 Task: Enable superhost stays with recognized hosts.
Action: Mouse pressed left at (1126, 186)
Screenshot: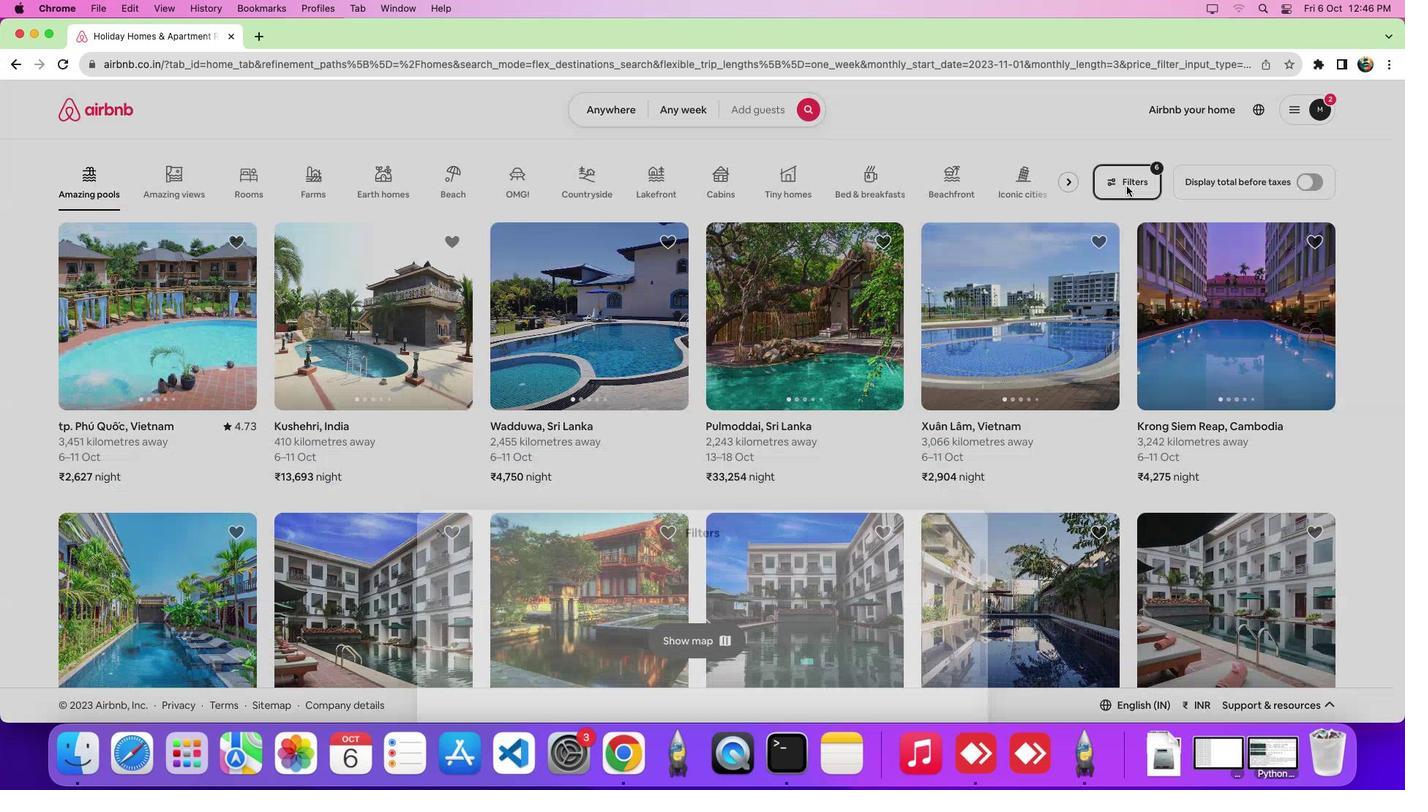 
Action: Mouse moved to (569, 269)
Screenshot: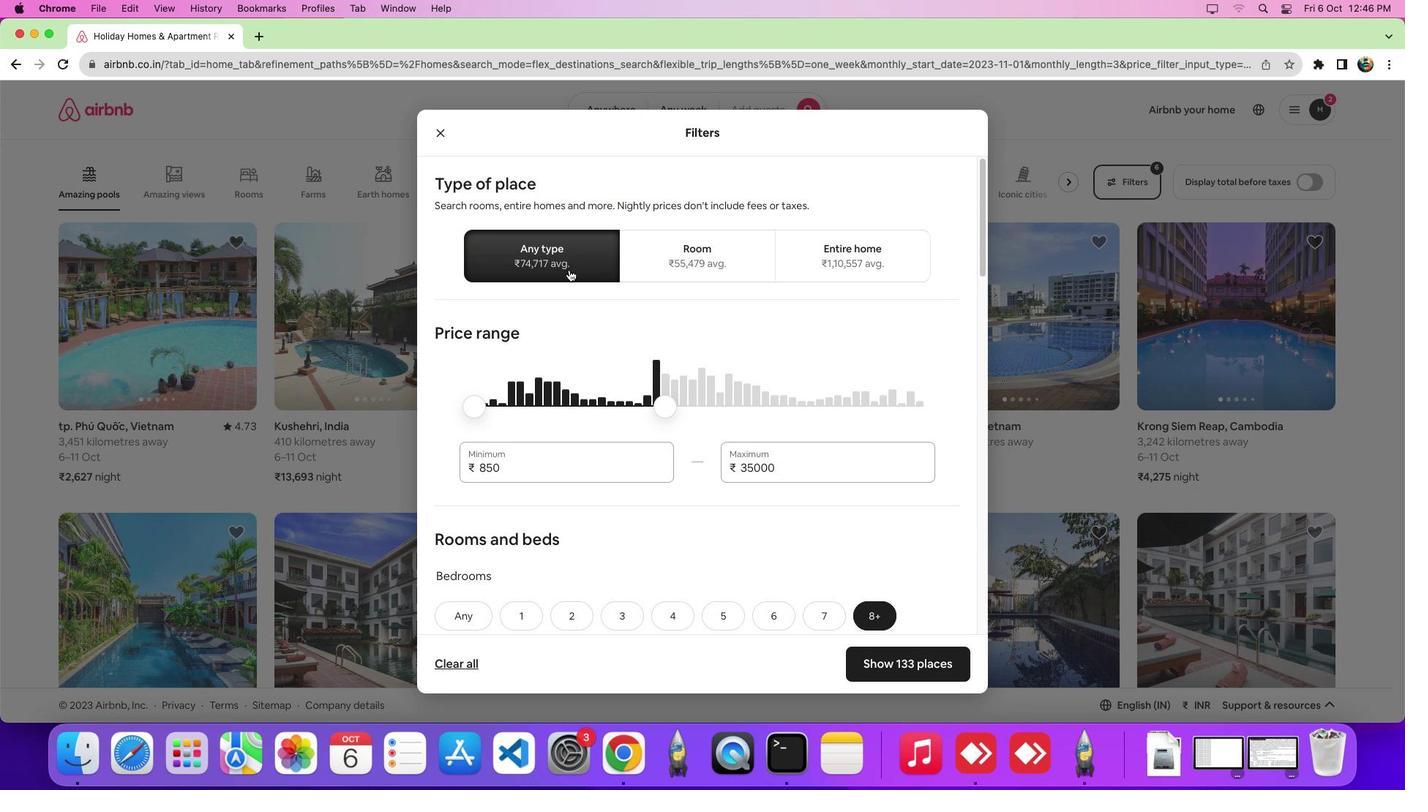 
Action: Mouse pressed left at (569, 269)
Screenshot: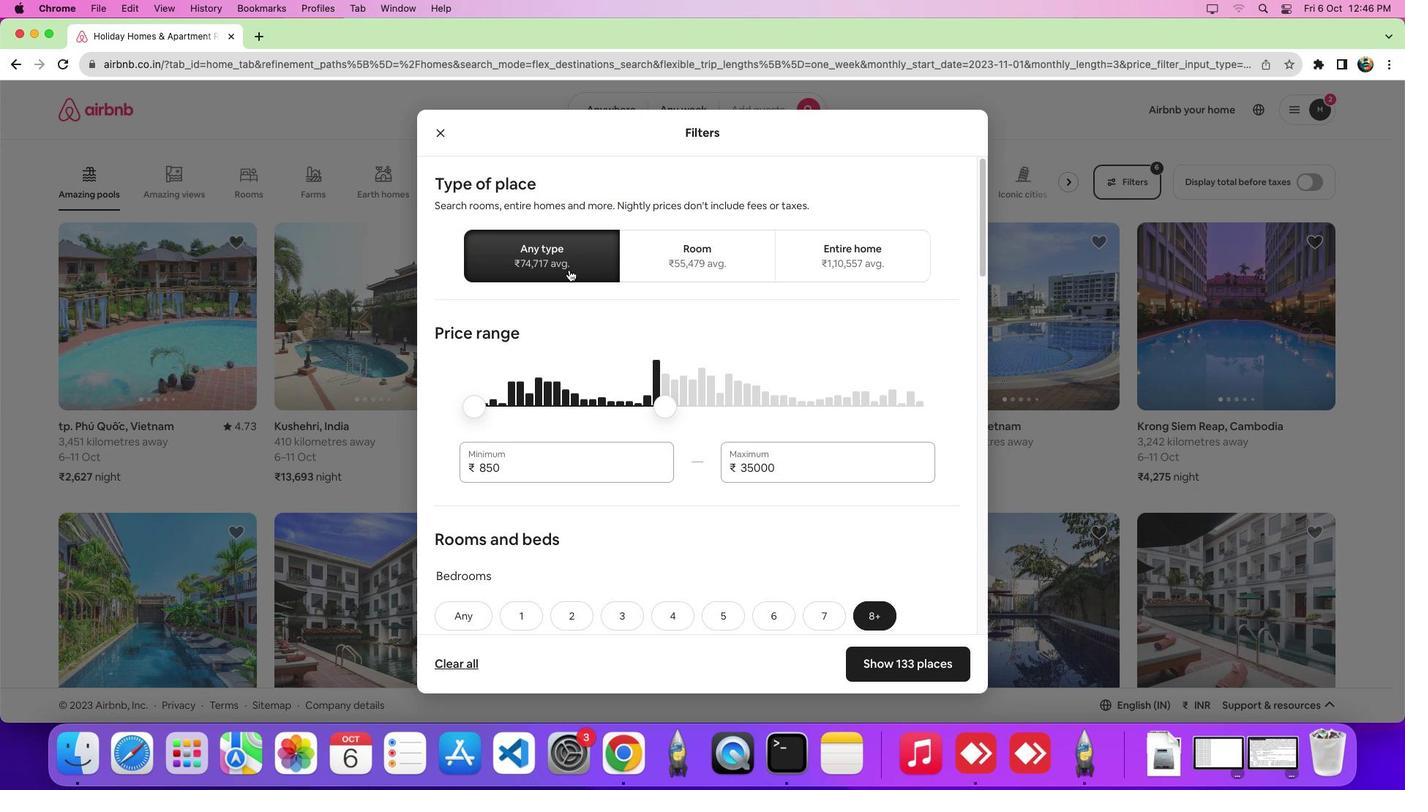 
Action: Mouse moved to (766, 412)
Screenshot: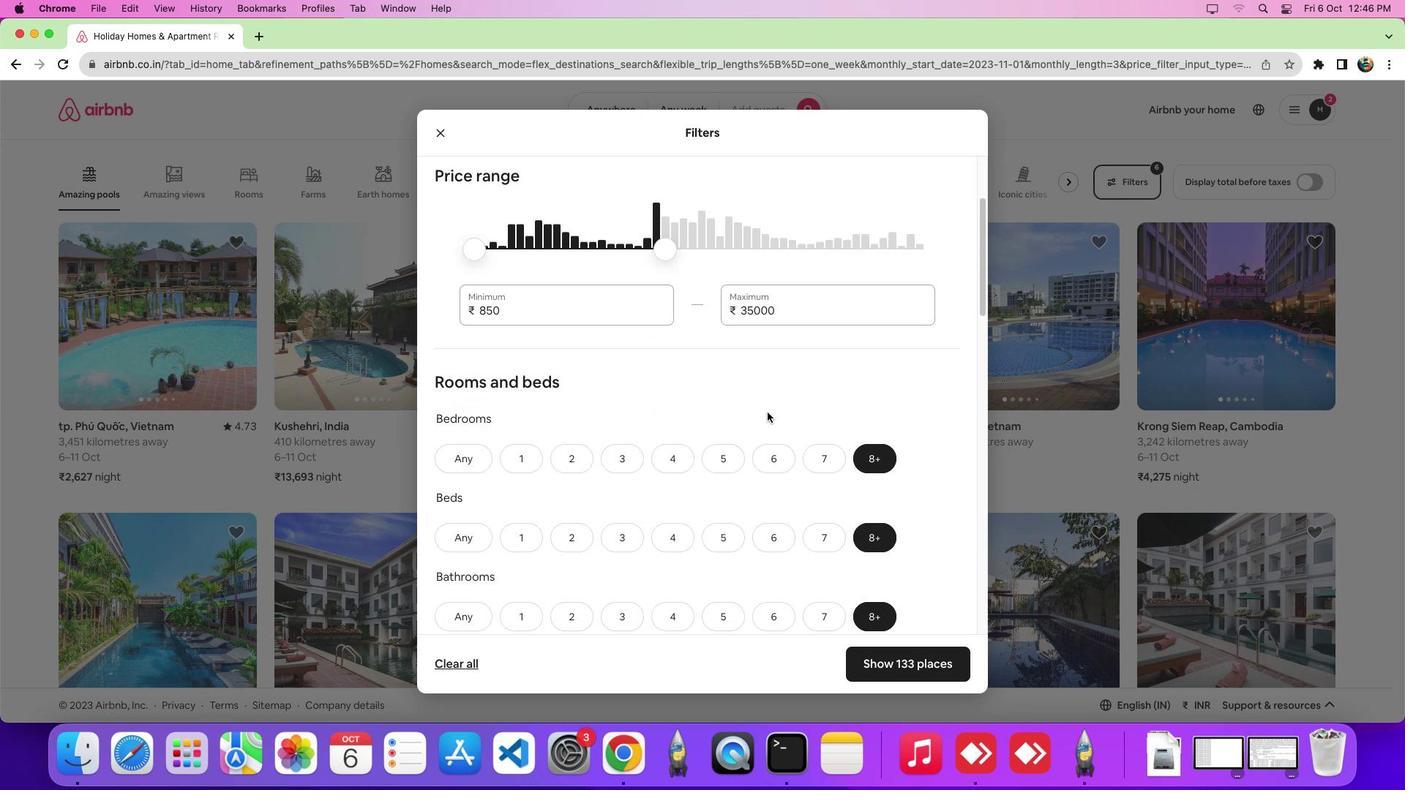 
Action: Mouse scrolled (766, 412) with delta (0, 0)
Screenshot: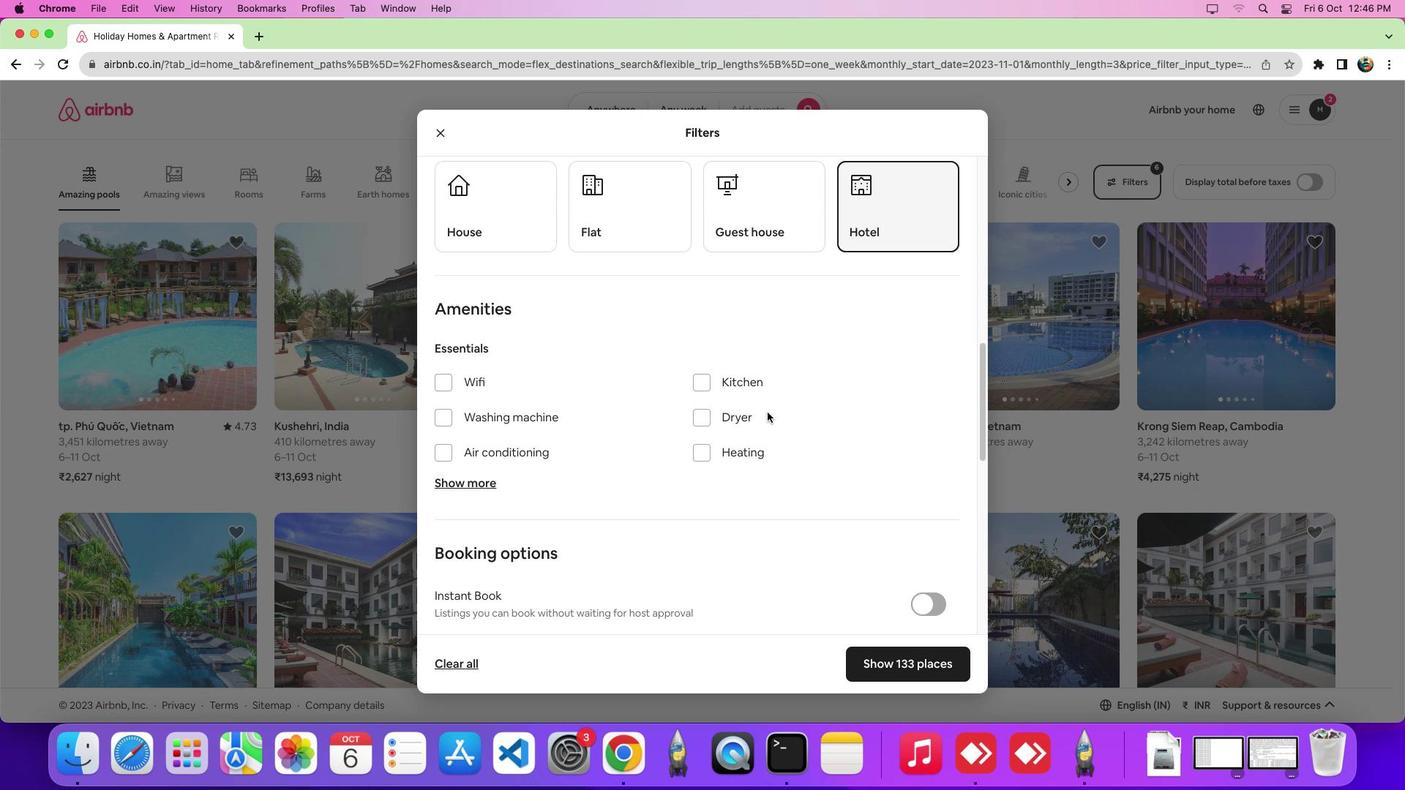 
Action: Mouse scrolled (766, 412) with delta (0, -1)
Screenshot: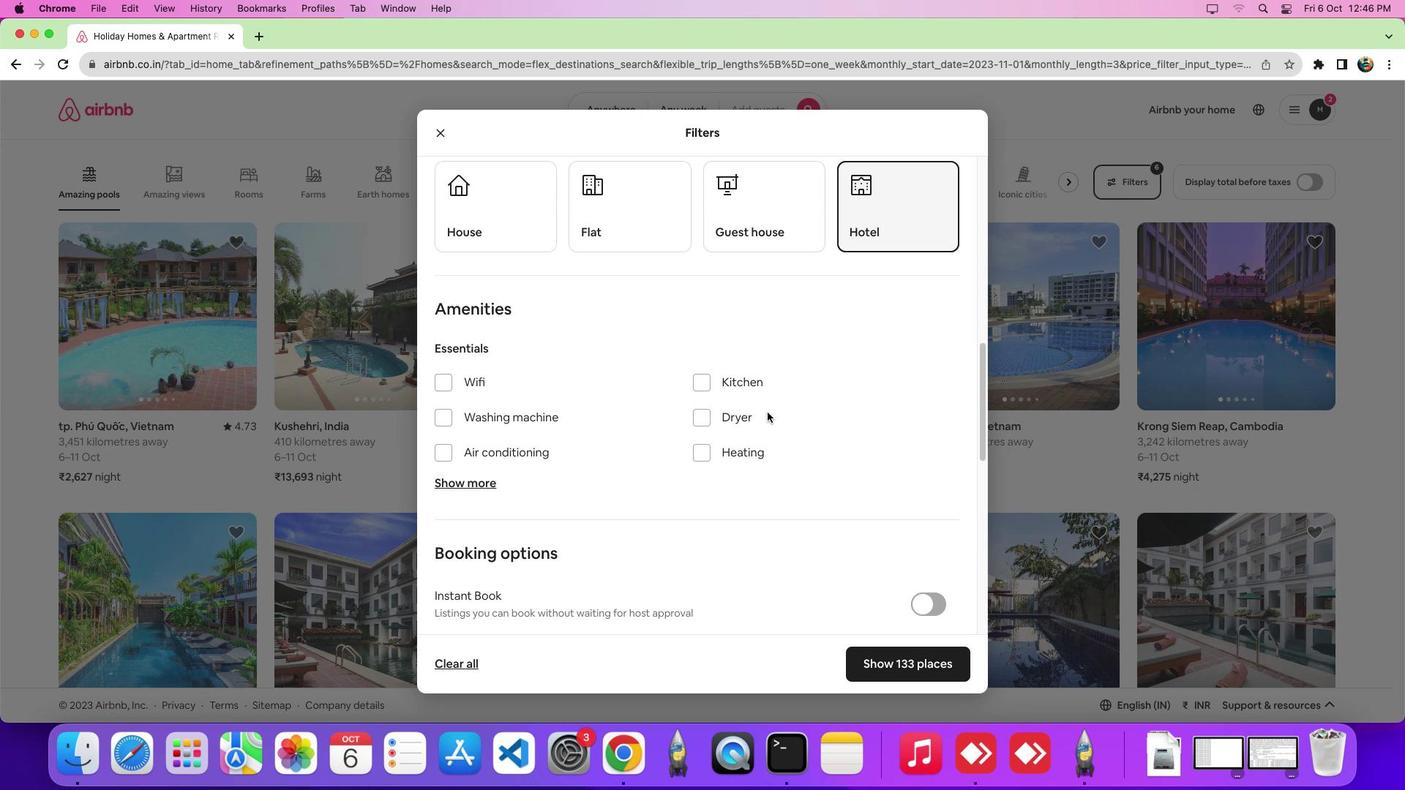 
Action: Mouse scrolled (766, 412) with delta (0, -6)
Screenshot: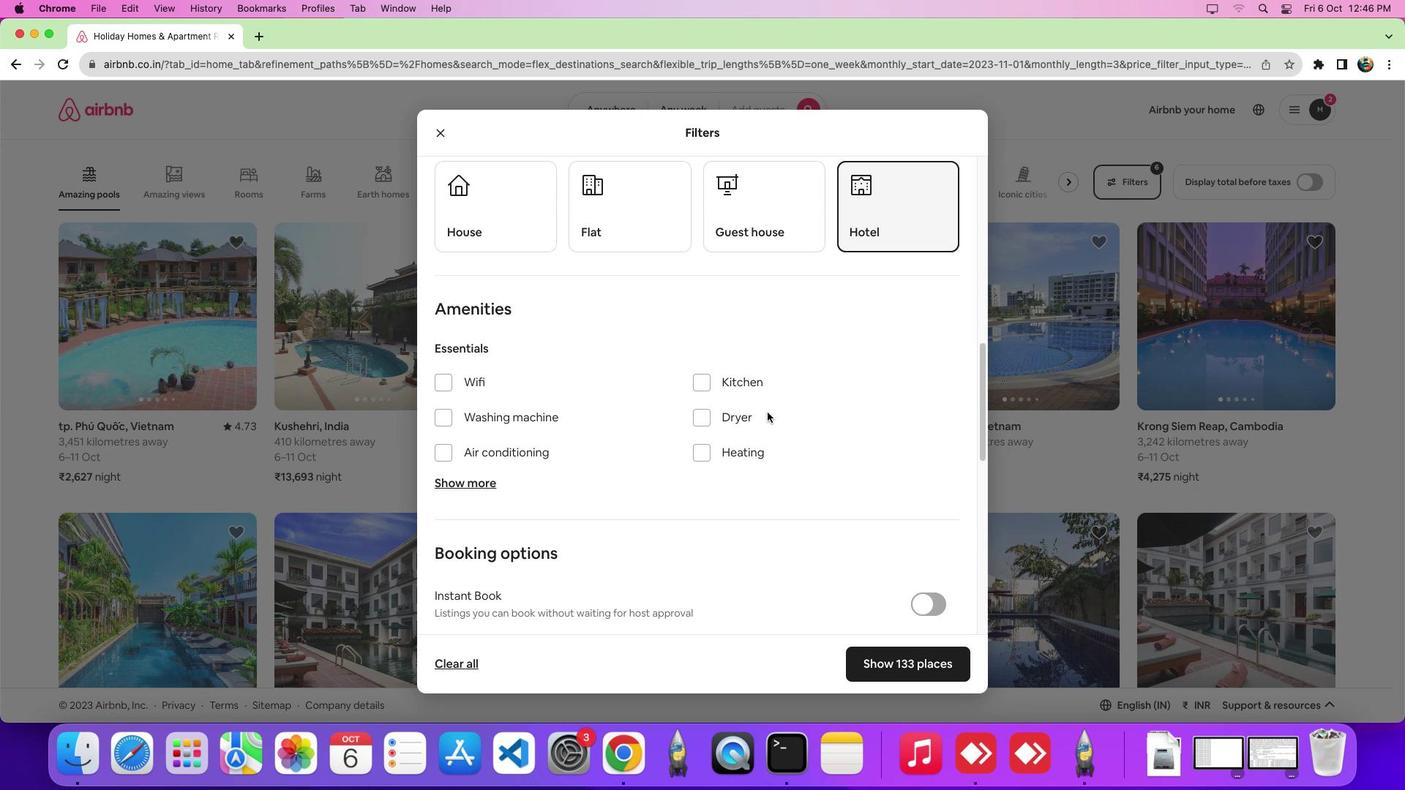 
Action: Mouse scrolled (766, 412) with delta (0, -9)
Screenshot: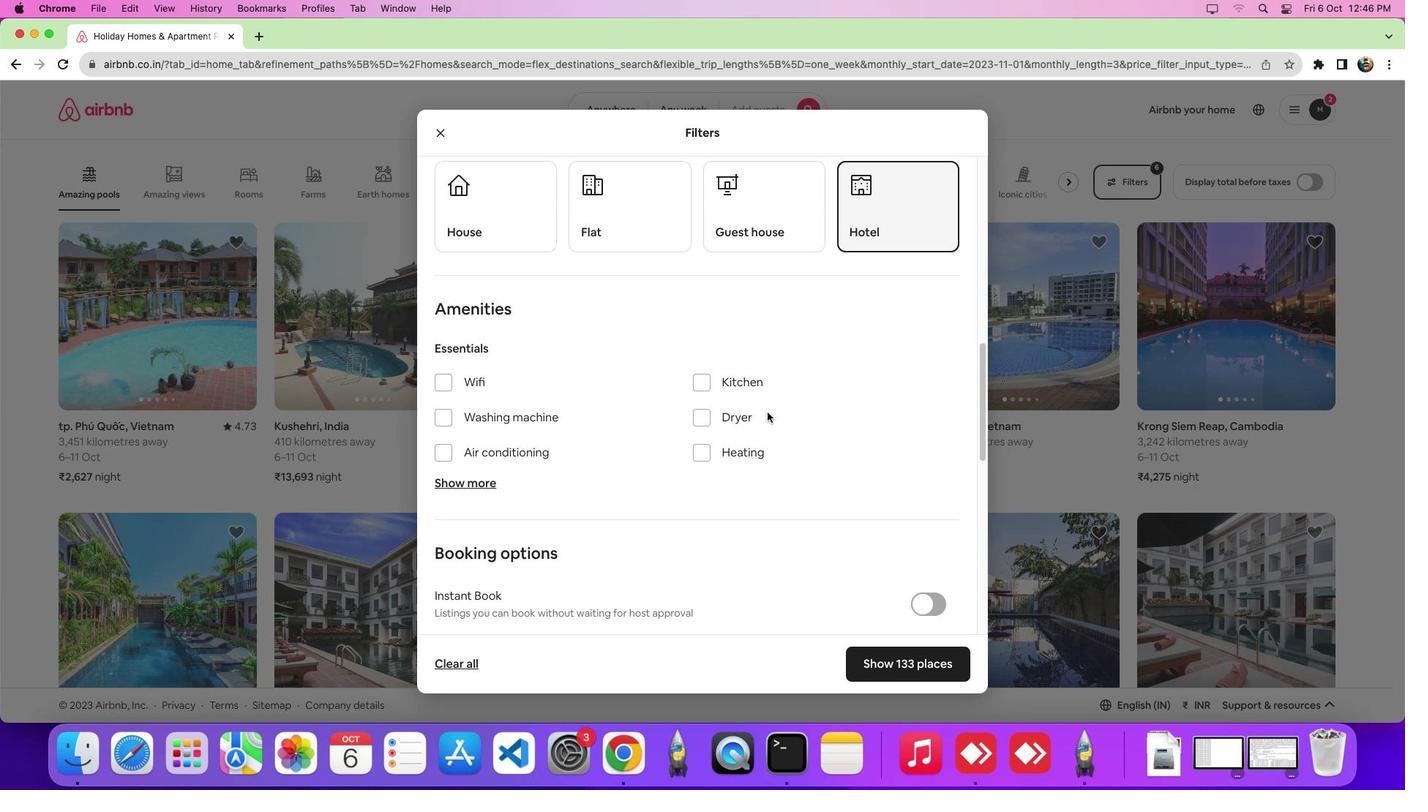 
Action: Mouse scrolled (766, 412) with delta (0, 0)
Screenshot: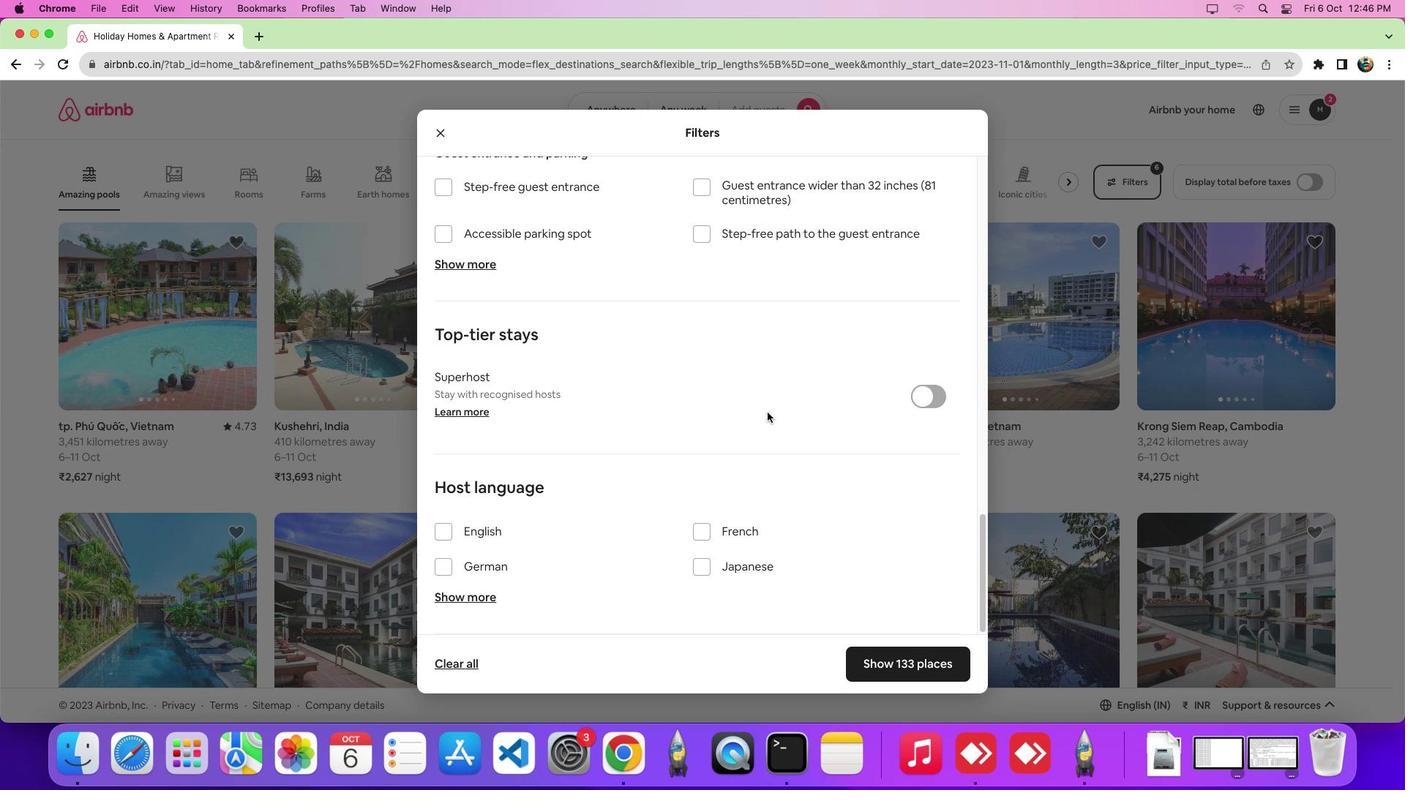 
Action: Mouse scrolled (766, 412) with delta (0, -1)
Screenshot: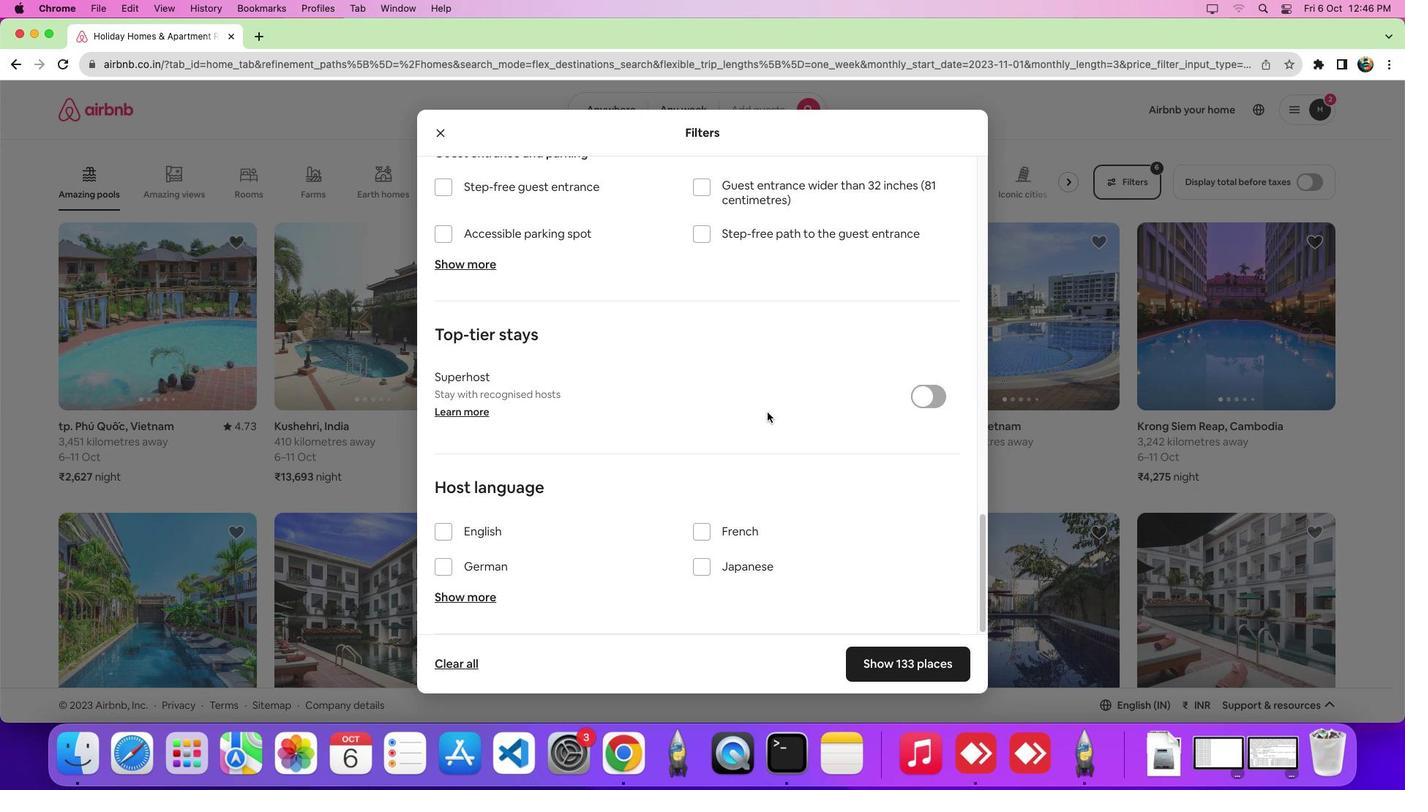 
Action: Mouse scrolled (766, 412) with delta (0, -6)
Screenshot: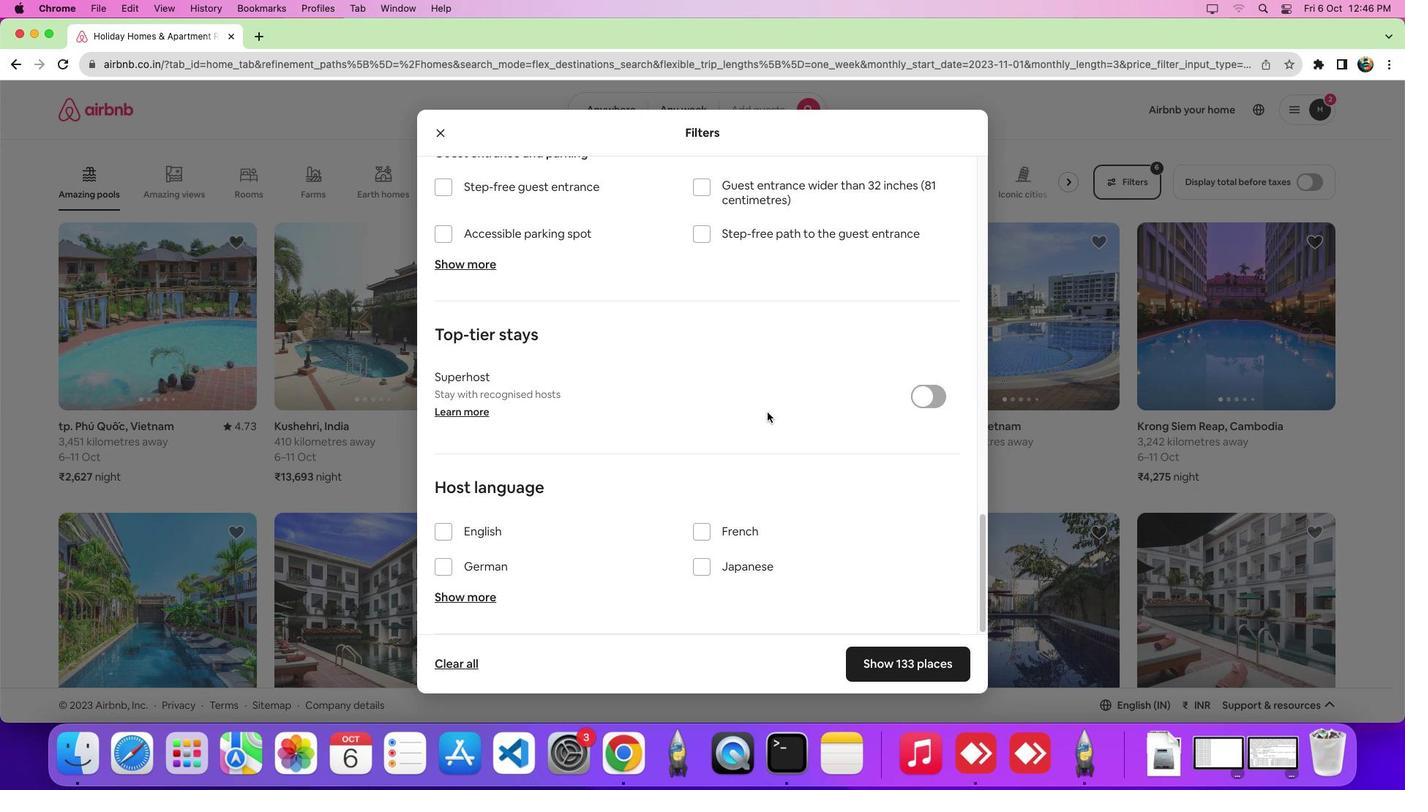 
Action: Mouse scrolled (766, 412) with delta (0, -9)
Screenshot: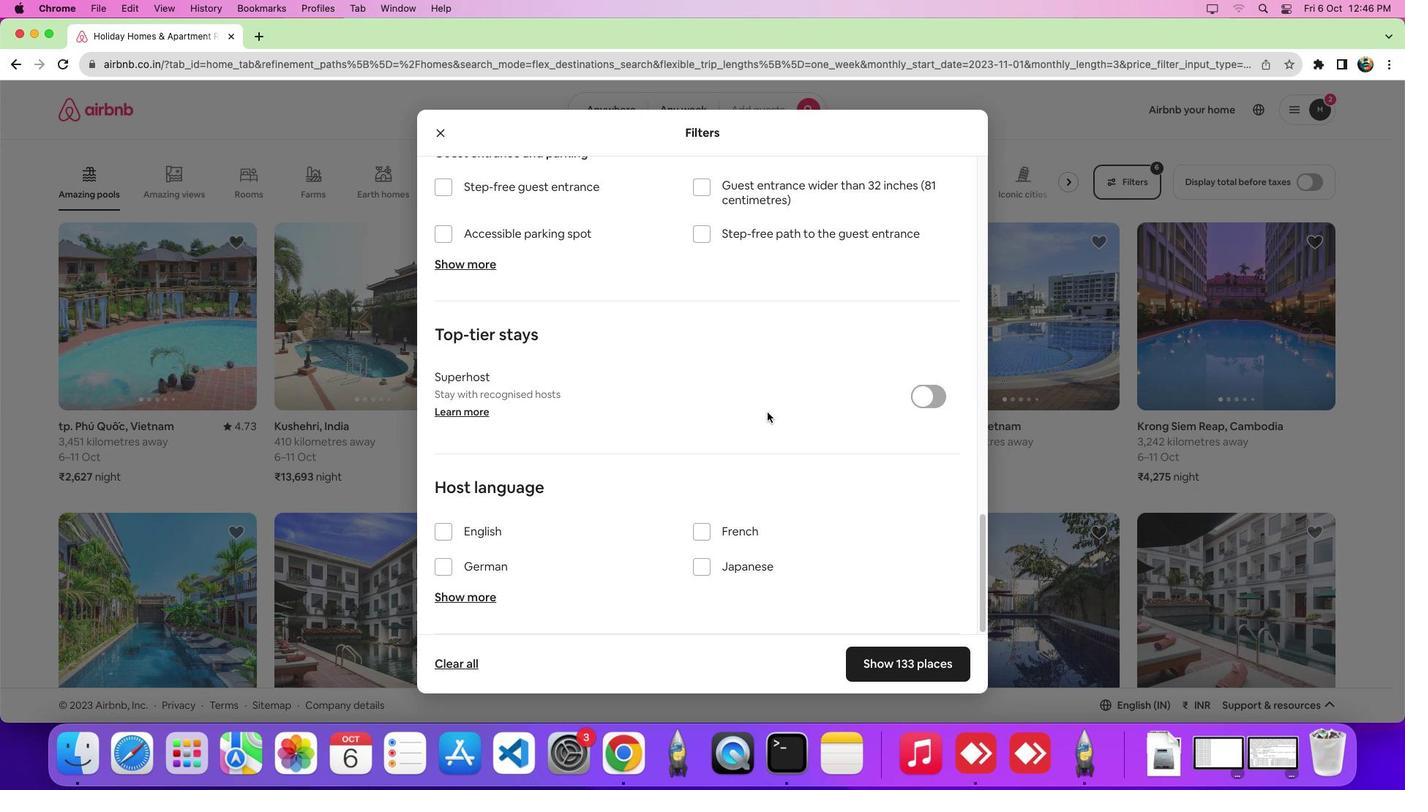 
Action: Mouse moved to (918, 398)
Screenshot: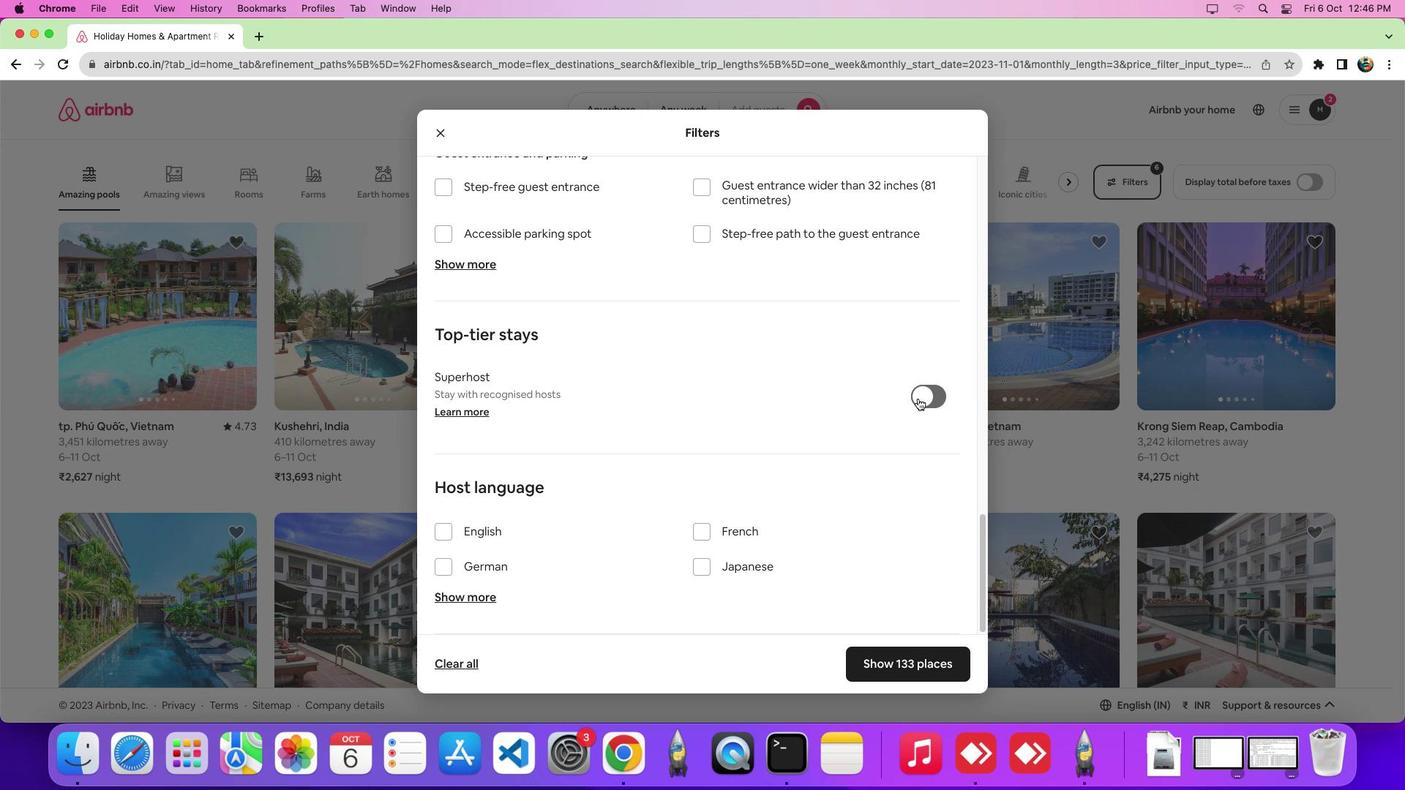 
Action: Mouse pressed left at (918, 398)
Screenshot: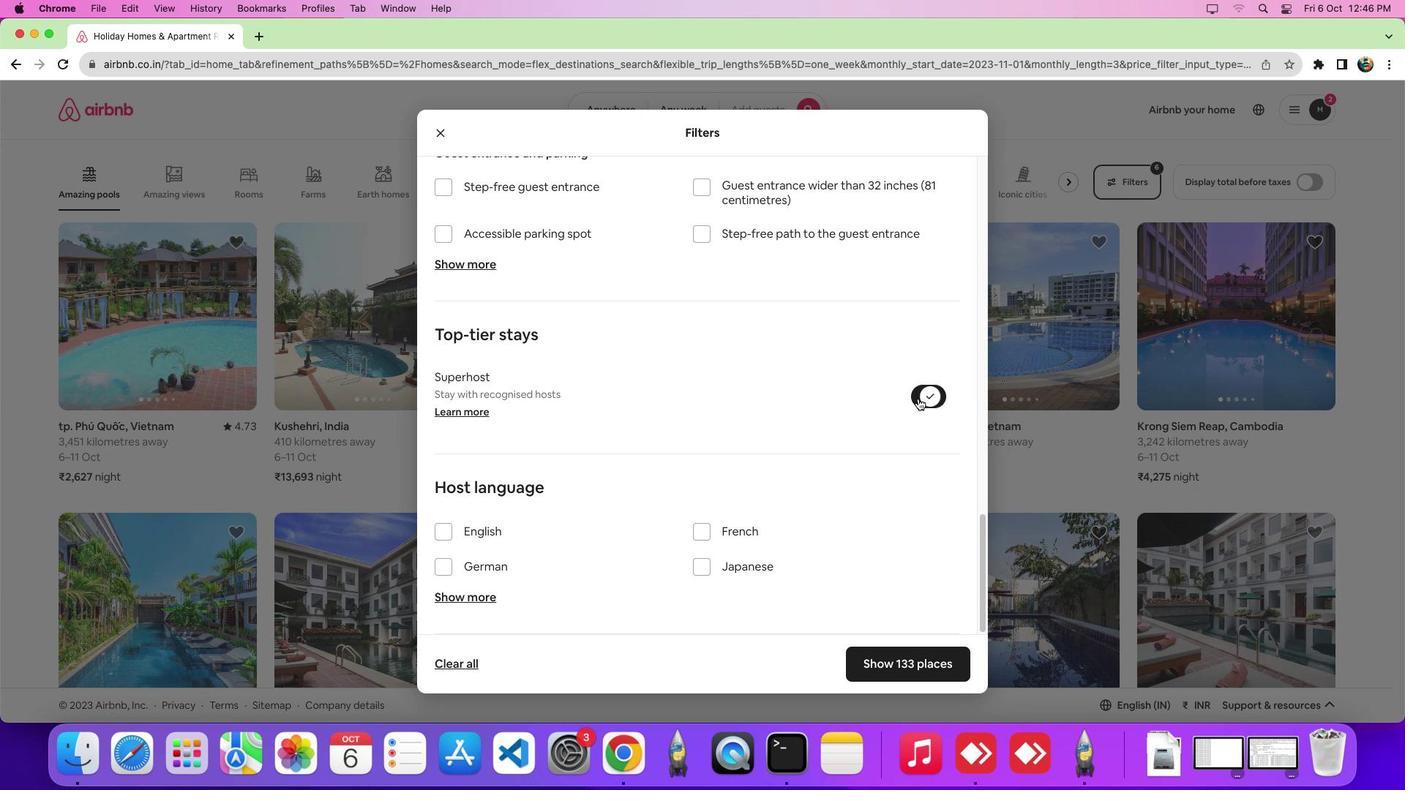 
Action: Mouse moved to (916, 439)
Screenshot: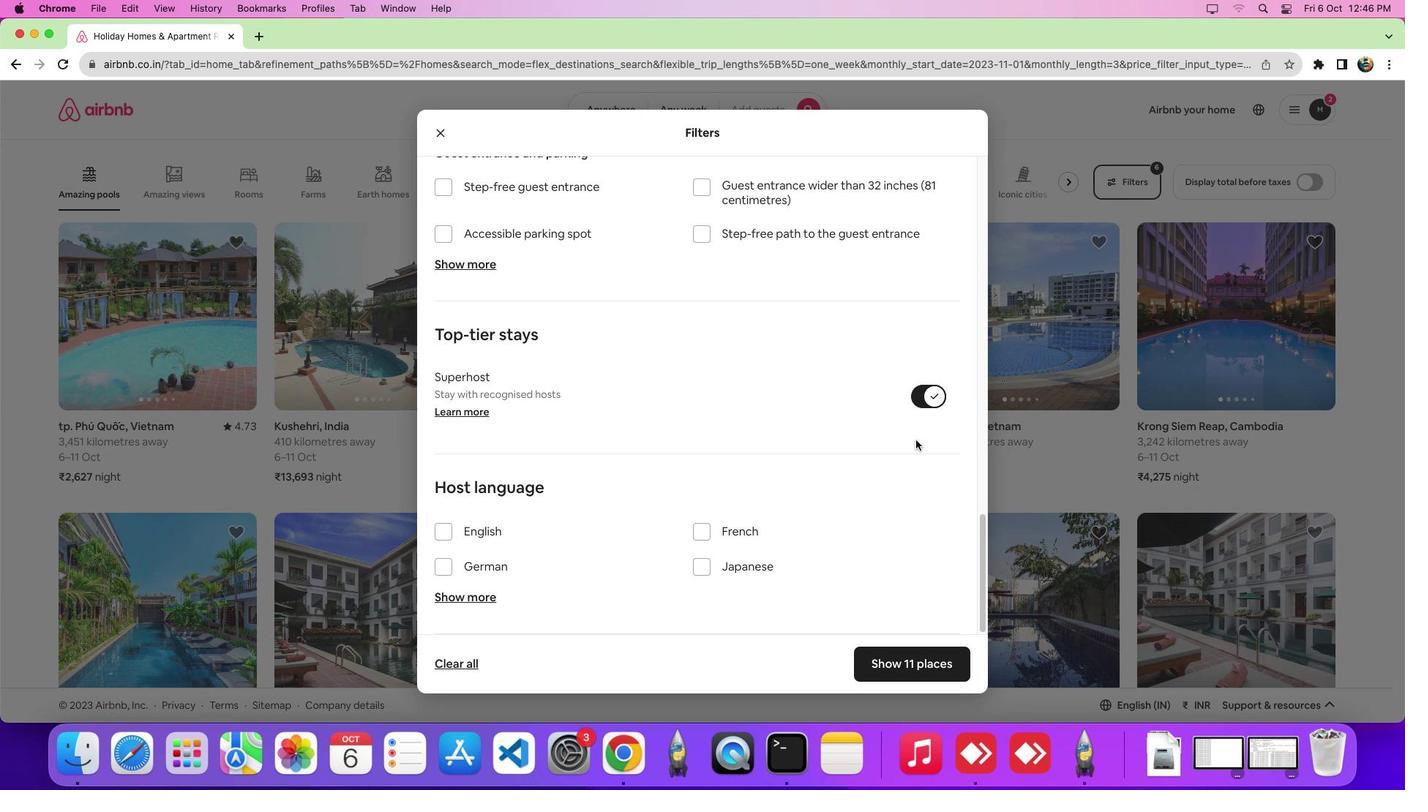 
